 Task: Search for tasks with 'Team' in the subject.
Action: Mouse moved to (16, 128)
Screenshot: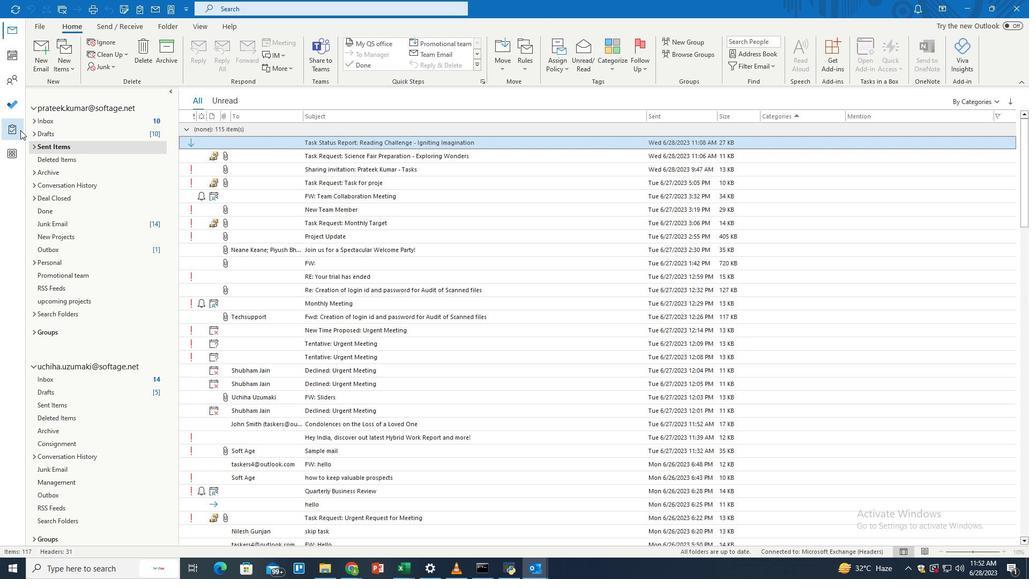 
Action: Mouse pressed left at (16, 128)
Screenshot: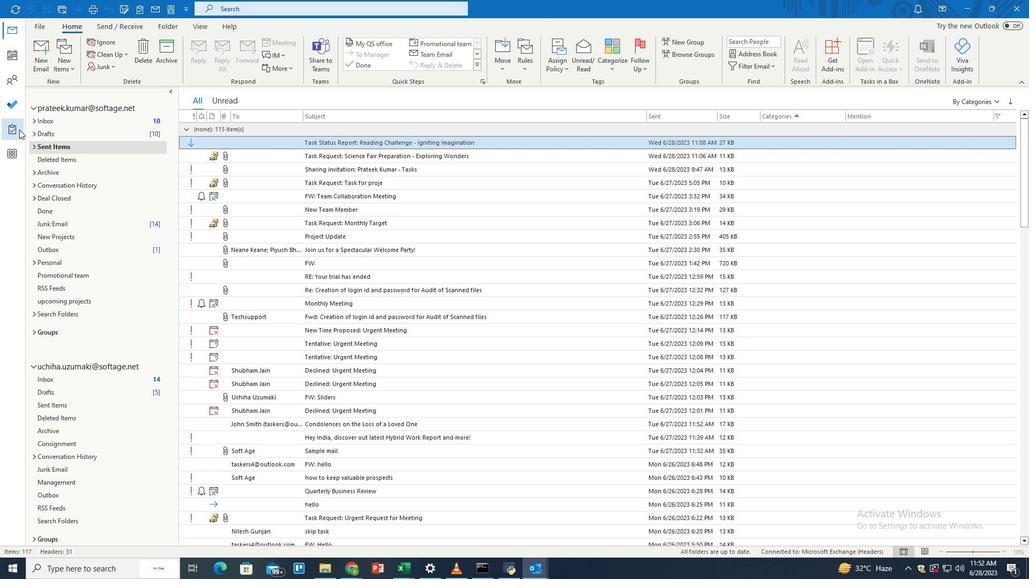 
Action: Mouse moved to (422, 4)
Screenshot: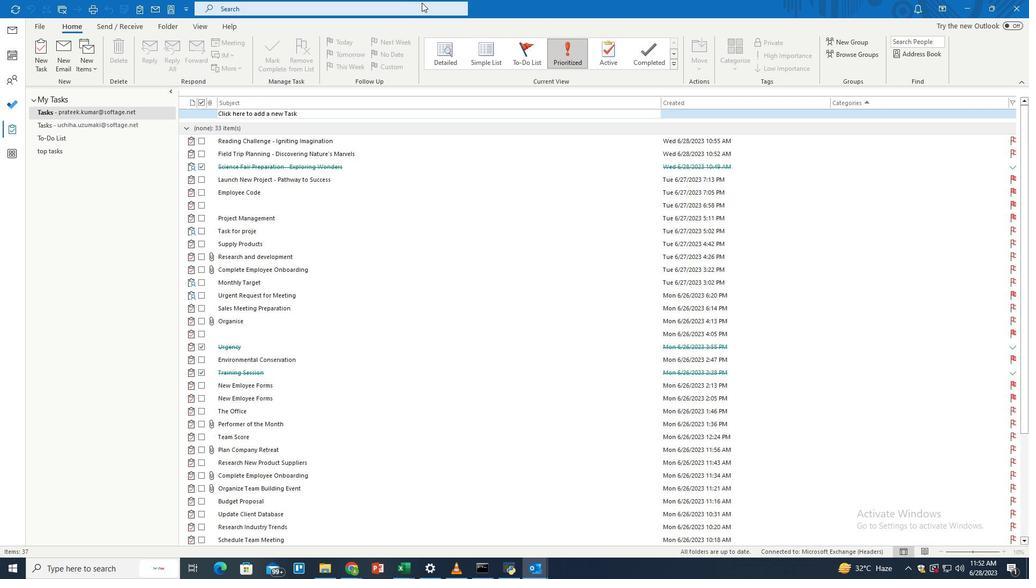 
Action: Mouse pressed left at (422, 4)
Screenshot: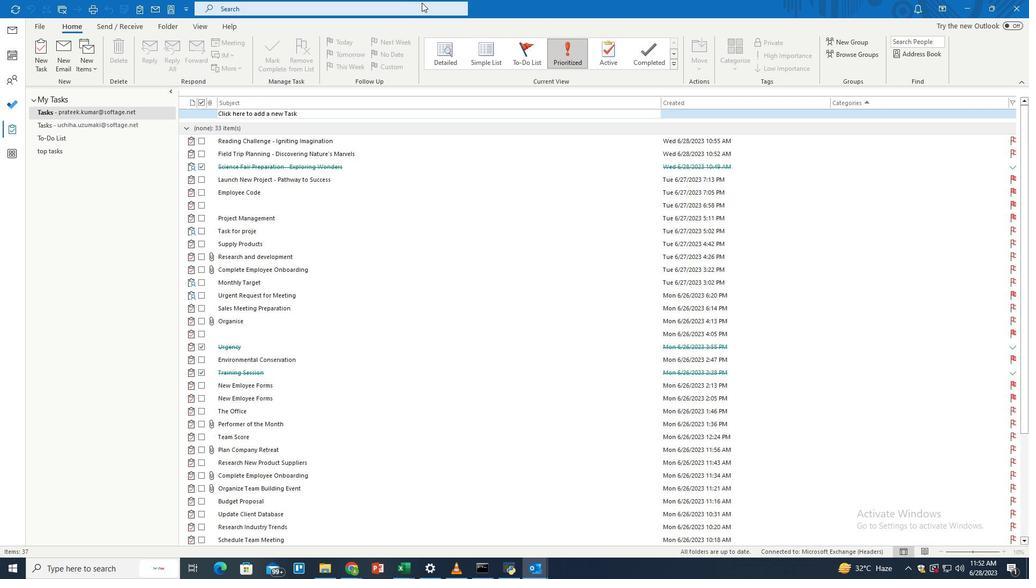 
Action: Mouse moved to (498, 7)
Screenshot: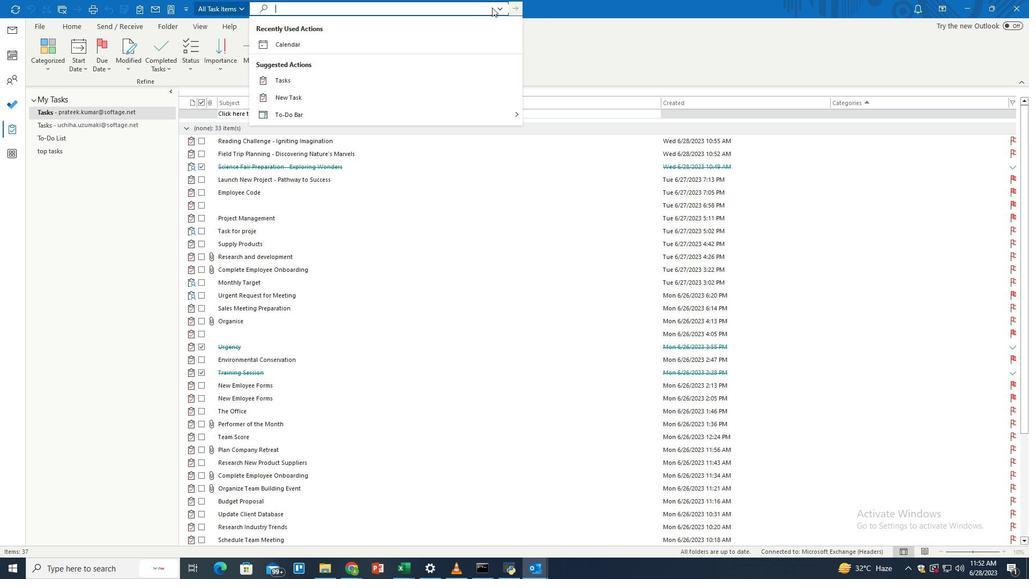 
Action: Mouse pressed left at (498, 7)
Screenshot: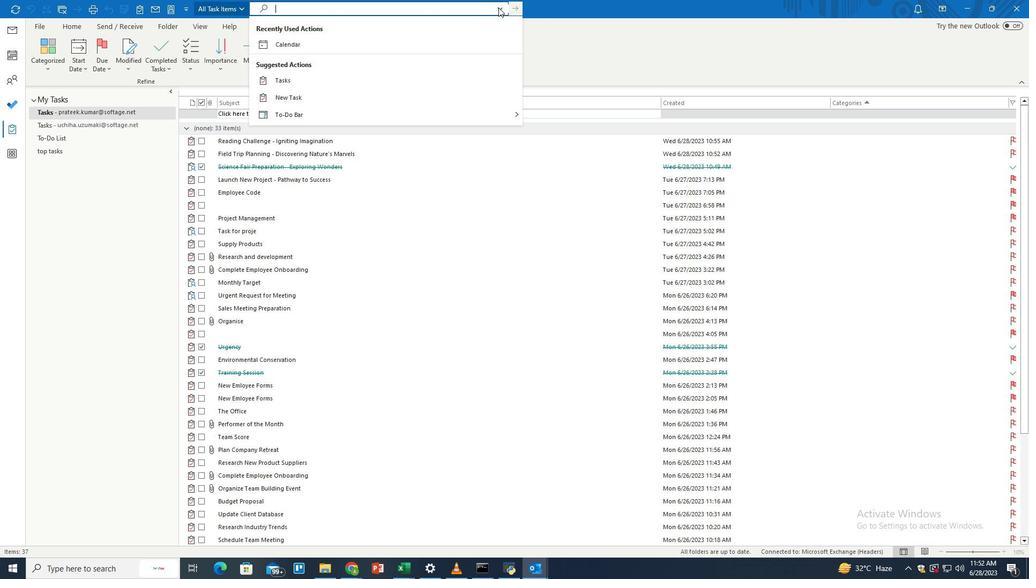 
Action: Mouse moved to (331, 228)
Screenshot: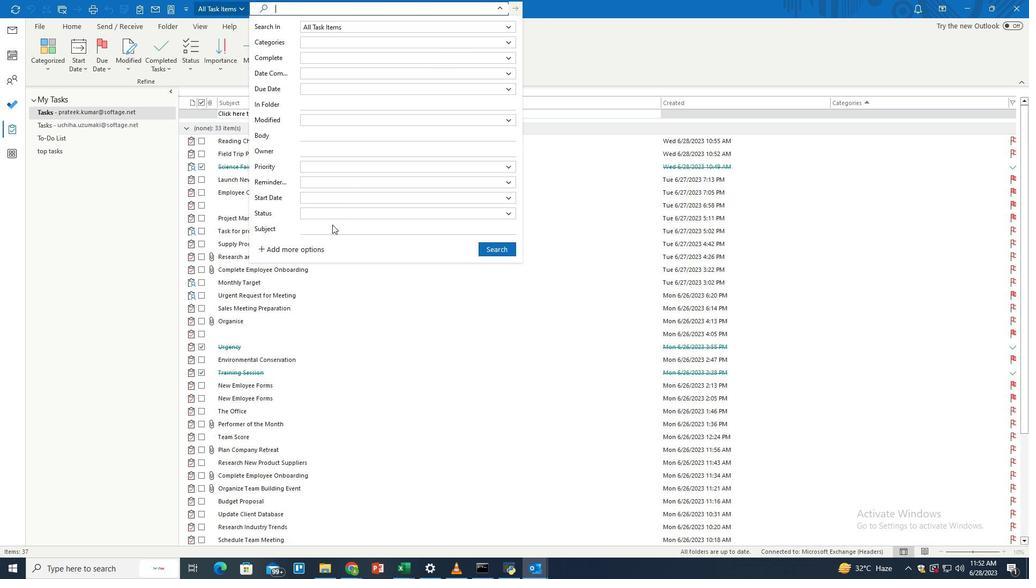 
Action: Mouse pressed left at (331, 228)
Screenshot: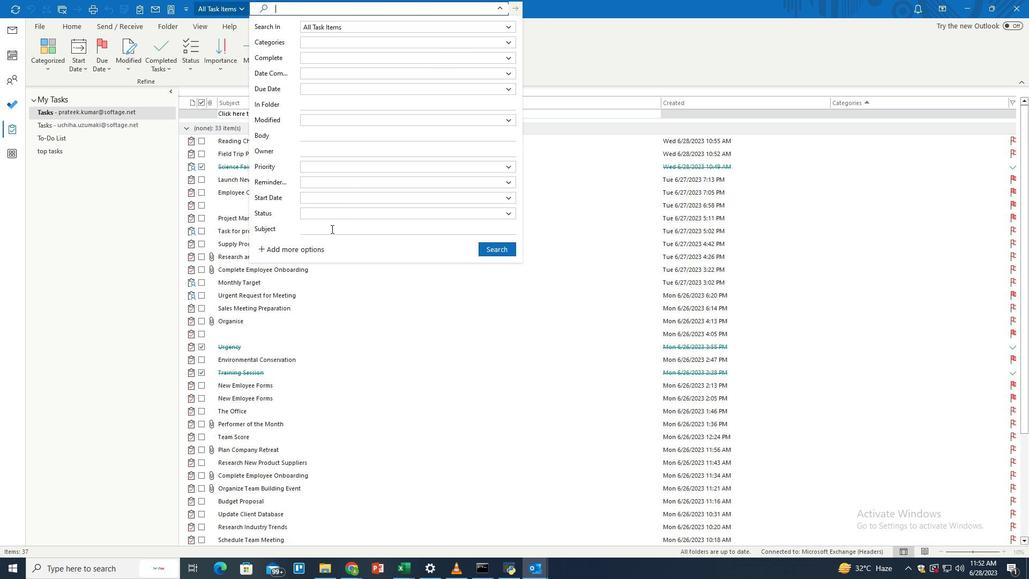 
Action: Key pressed <Key.shift>Team
Screenshot: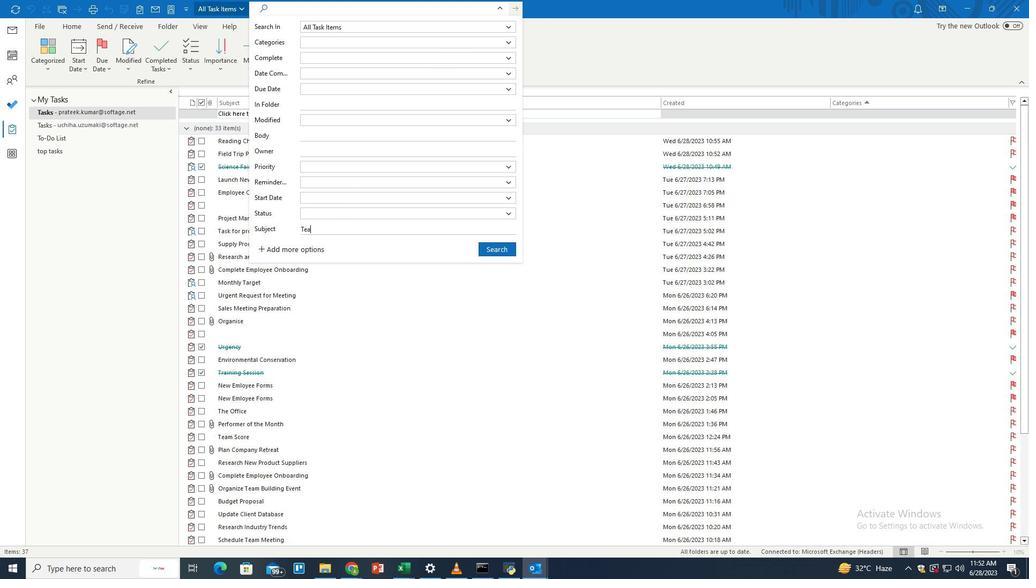 
Action: Mouse moved to (501, 250)
Screenshot: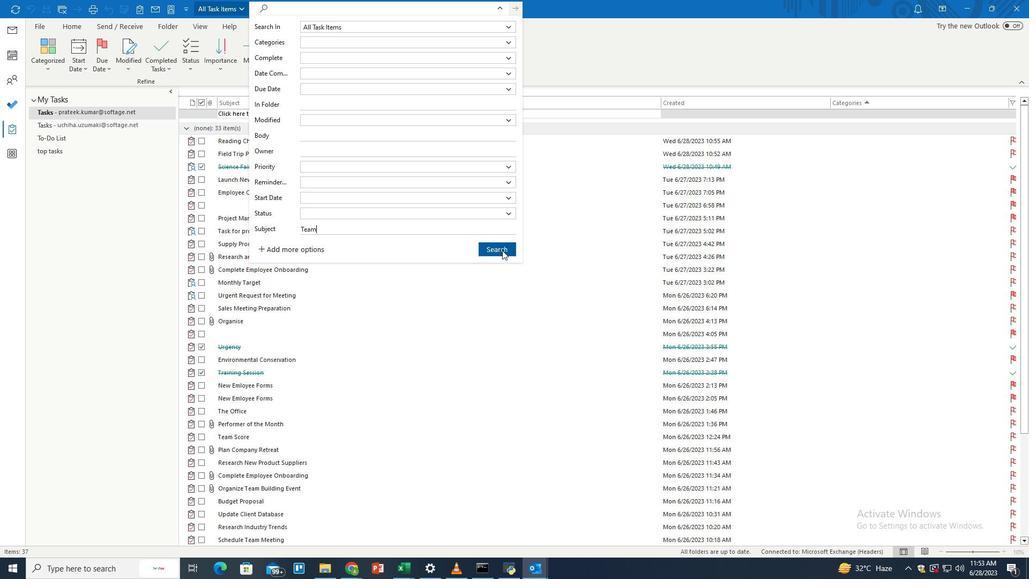 
Action: Mouse pressed left at (501, 250)
Screenshot: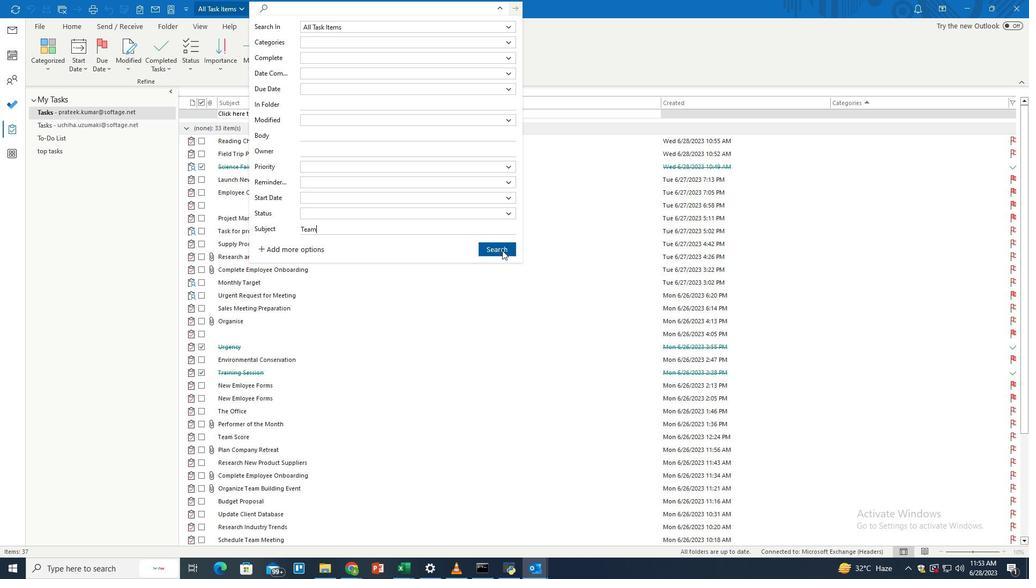 
